 Task: Create a heat map of correlations in a financial time series with dynamic clustering.
Action: Mouse moved to (146, 32)
Screenshot: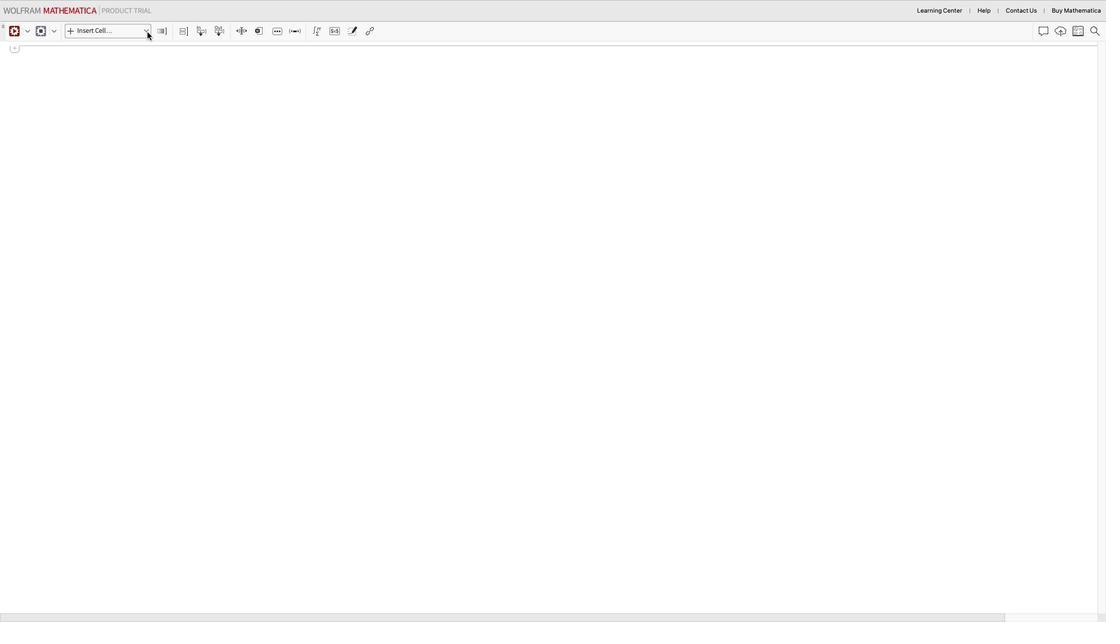 
Action: Mouse pressed left at (146, 32)
Screenshot: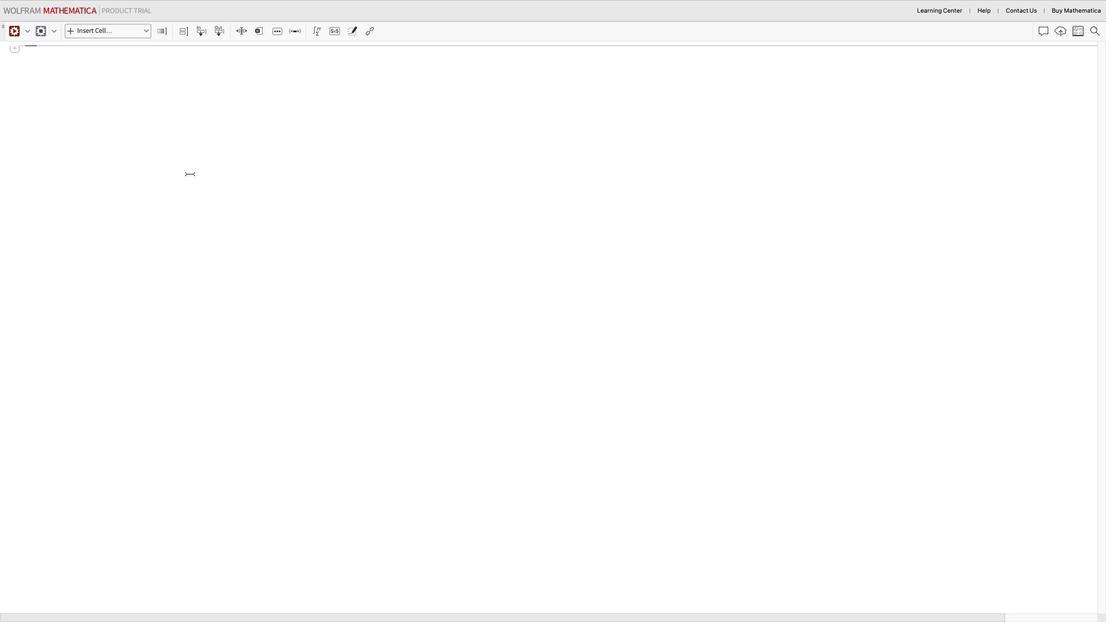 
Action: Mouse moved to (144, 33)
Screenshot: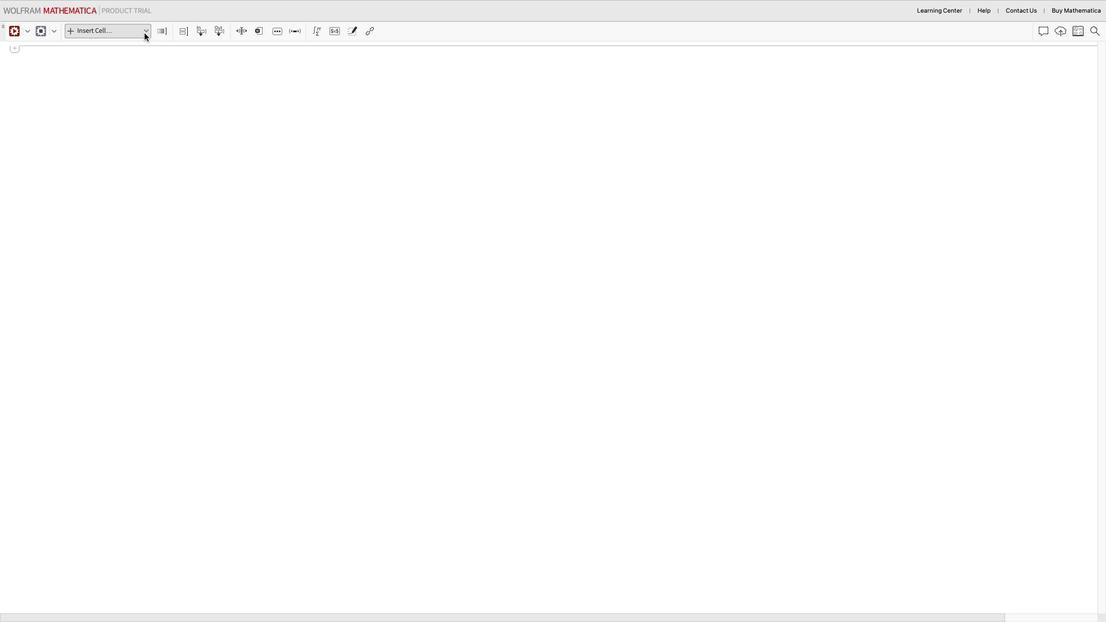 
Action: Mouse pressed left at (144, 33)
Screenshot: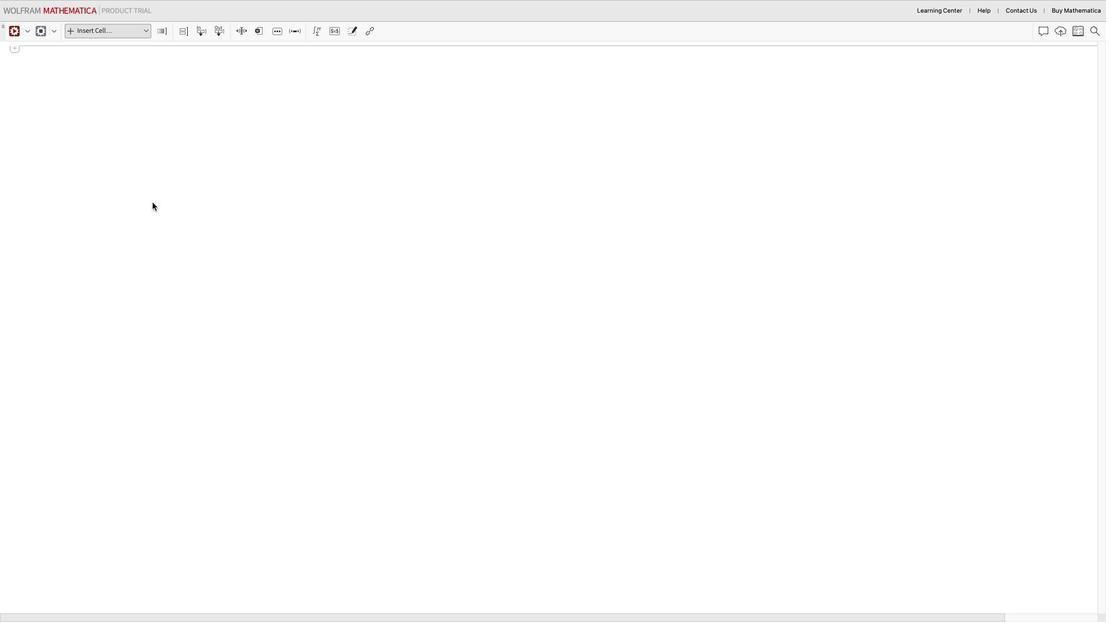 
Action: Mouse moved to (103, 54)
Screenshot: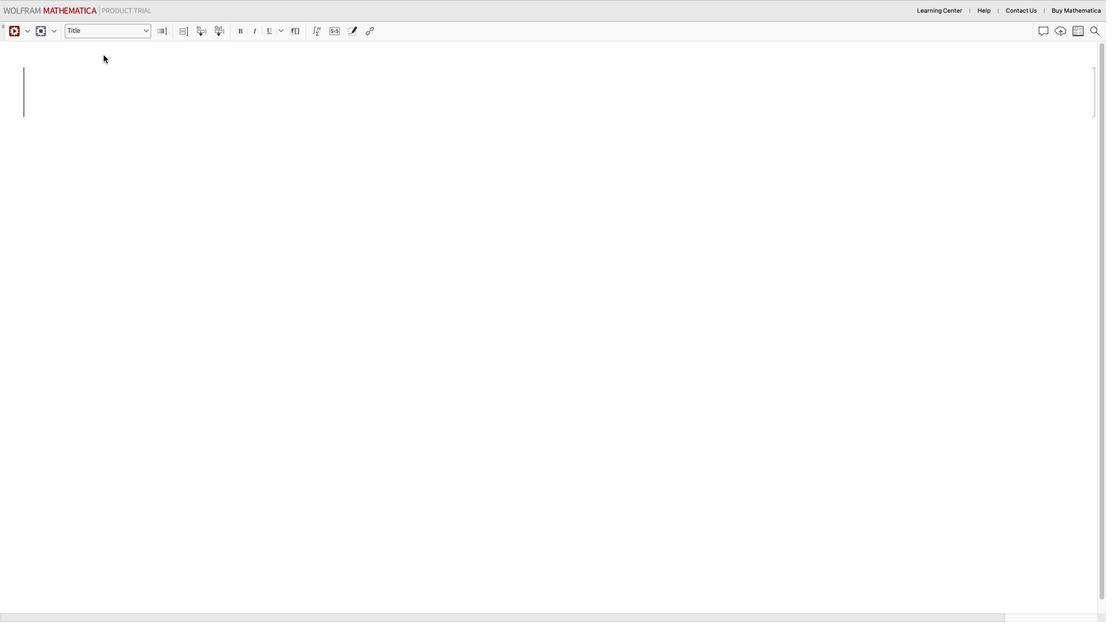
Action: Mouse pressed left at (103, 54)
Screenshot: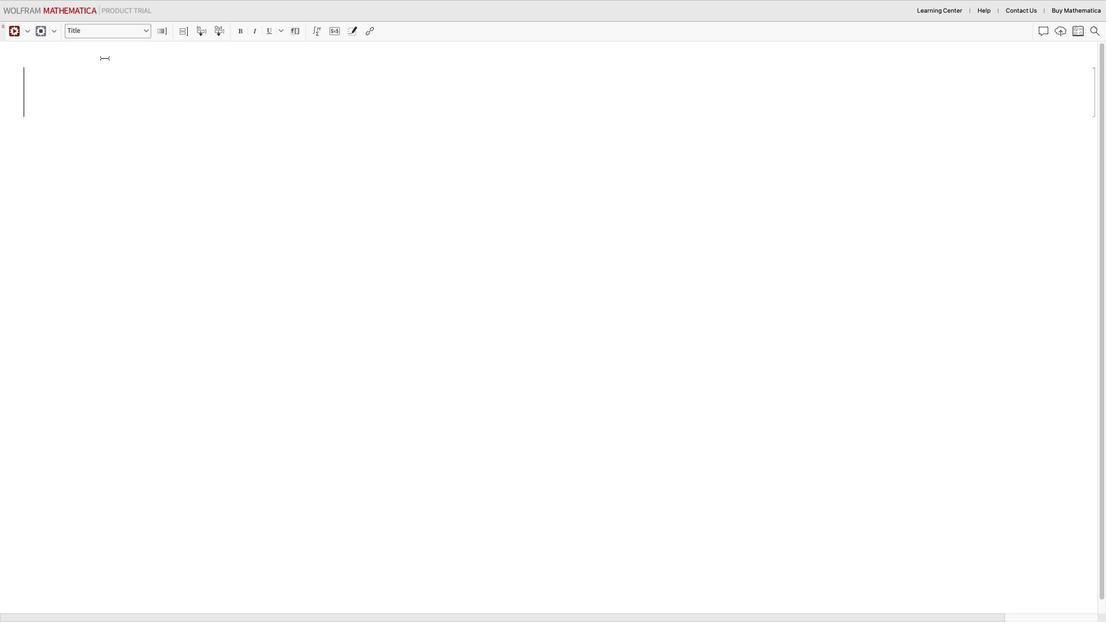 
Action: Mouse moved to (100, 68)
Screenshot: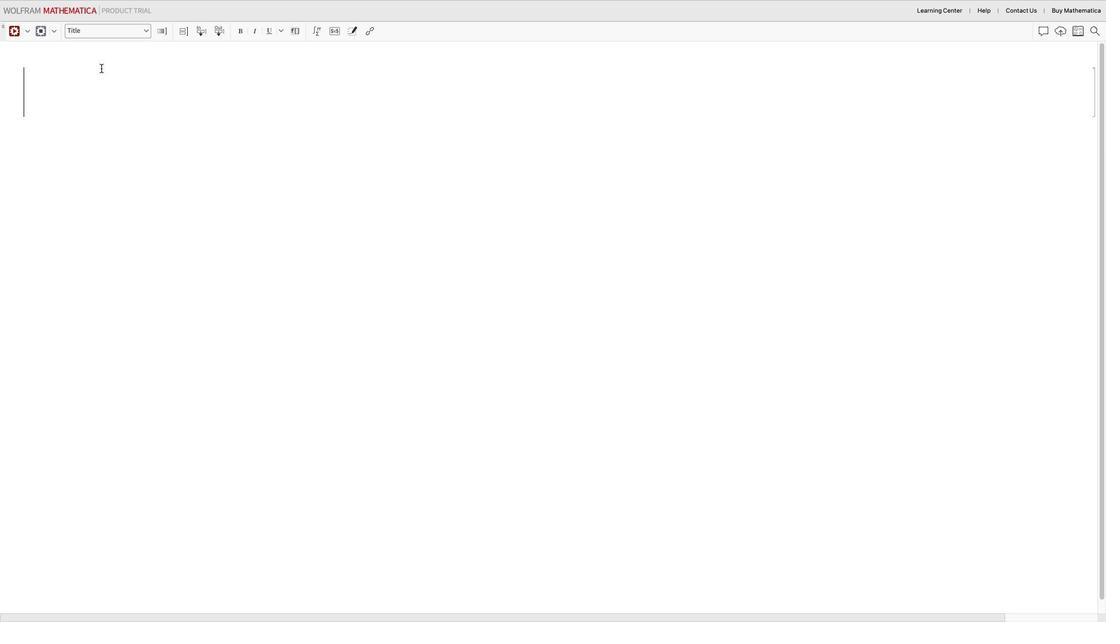 
Action: Mouse pressed left at (100, 68)
Screenshot: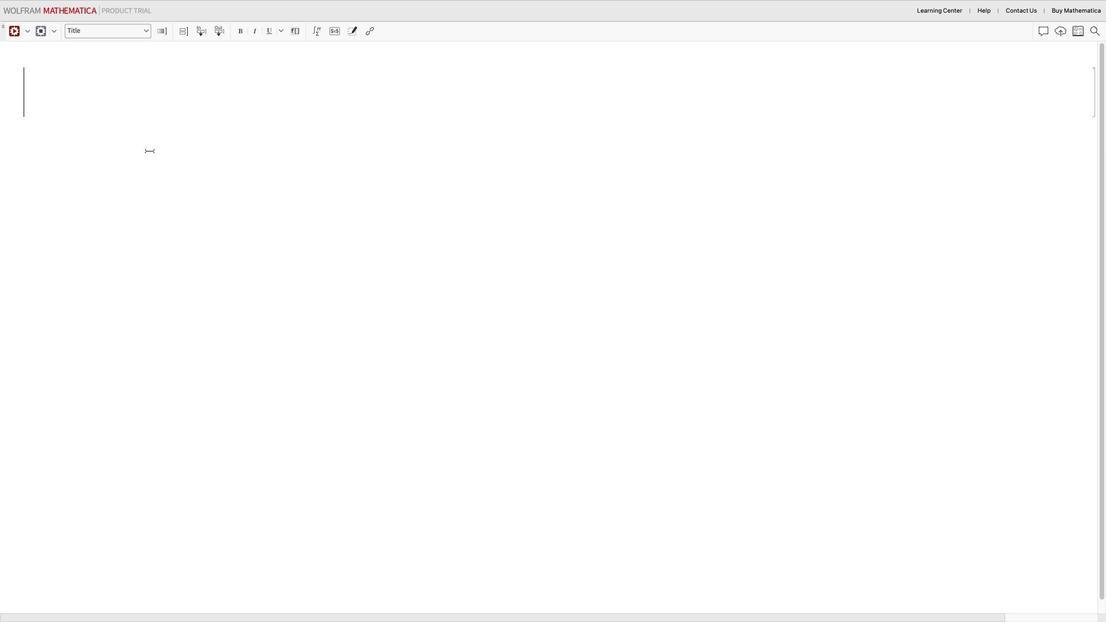 
Action: Mouse moved to (269, 284)
Screenshot: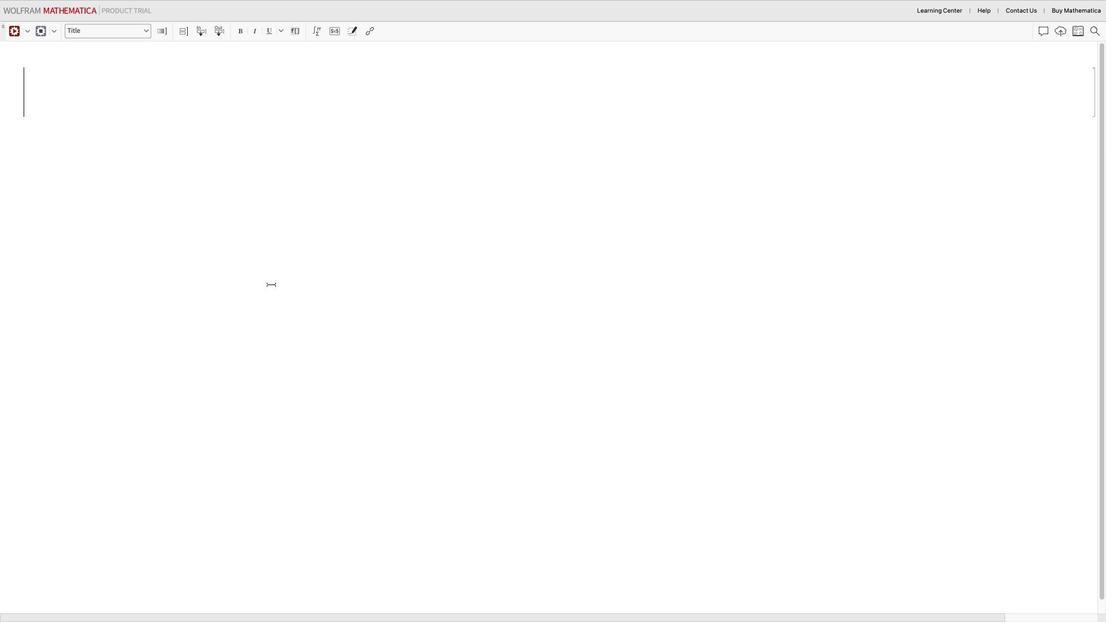 
Action: Key pressed Key.shift_r'C''r''e''a''t''e'Key.space'a'Key.space'h''e''a''t'Key.space'm''a''p'Key.space'o''f'Key.space'c''o''r''r''e''l''a''t''i''o''n''s'Key.space'i''n'Key.space'a'Key.space'f''i''n''a''n''c''i''a''l'Key.space't''i''m''e'Key.space's''e''r''i''e''s'Key.space'w''i''t''h'Key.space'd''y''n''a''m''i''c'Key.space'c''l''u''s''t''e''r''i''n''g'
Screenshot: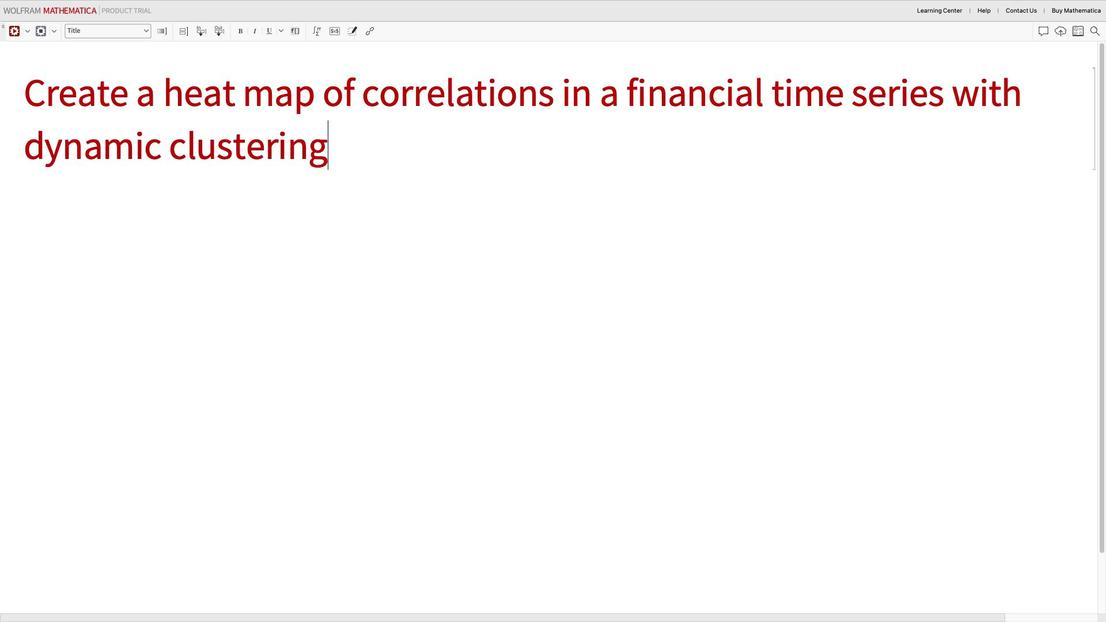 
Action: Mouse moved to (244, 296)
Screenshot: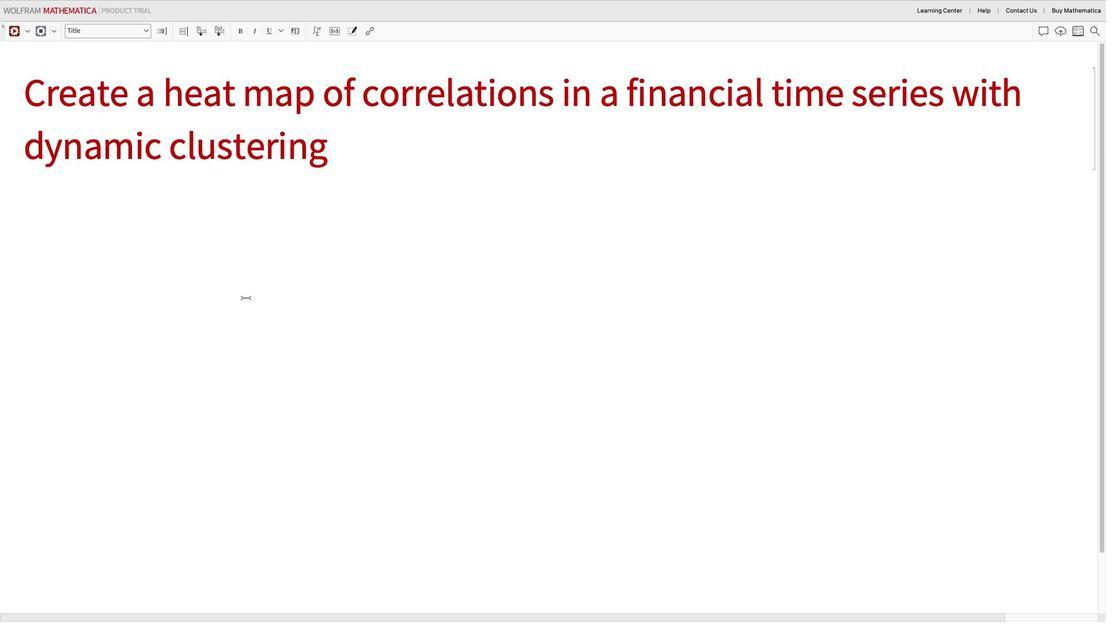 
Action: Mouse pressed left at (244, 296)
Screenshot: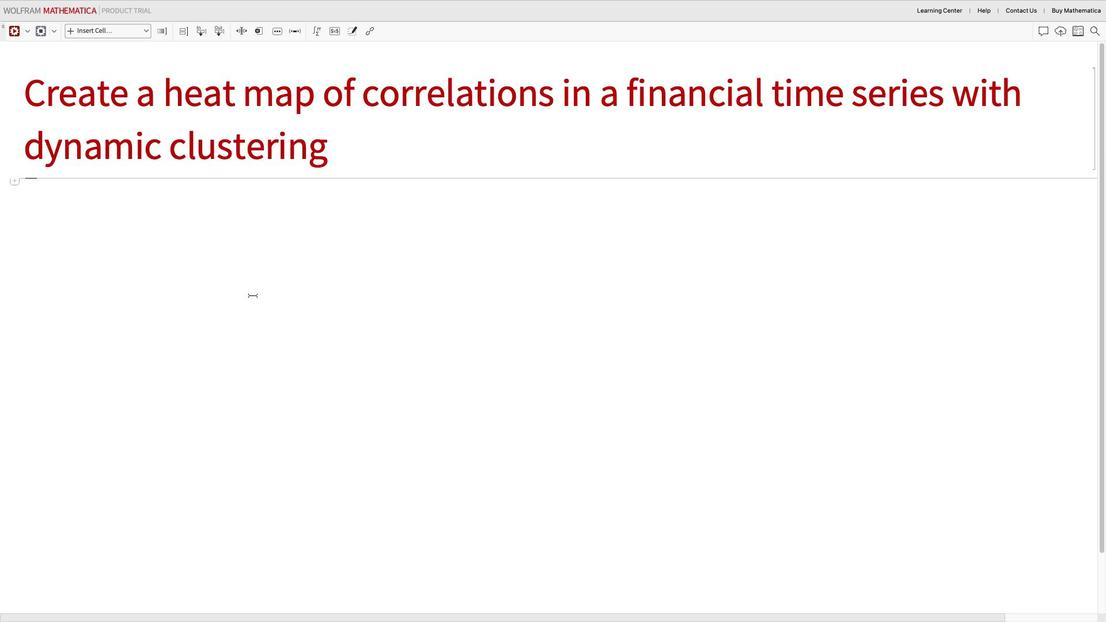 
Action: Mouse moved to (143, 28)
Screenshot: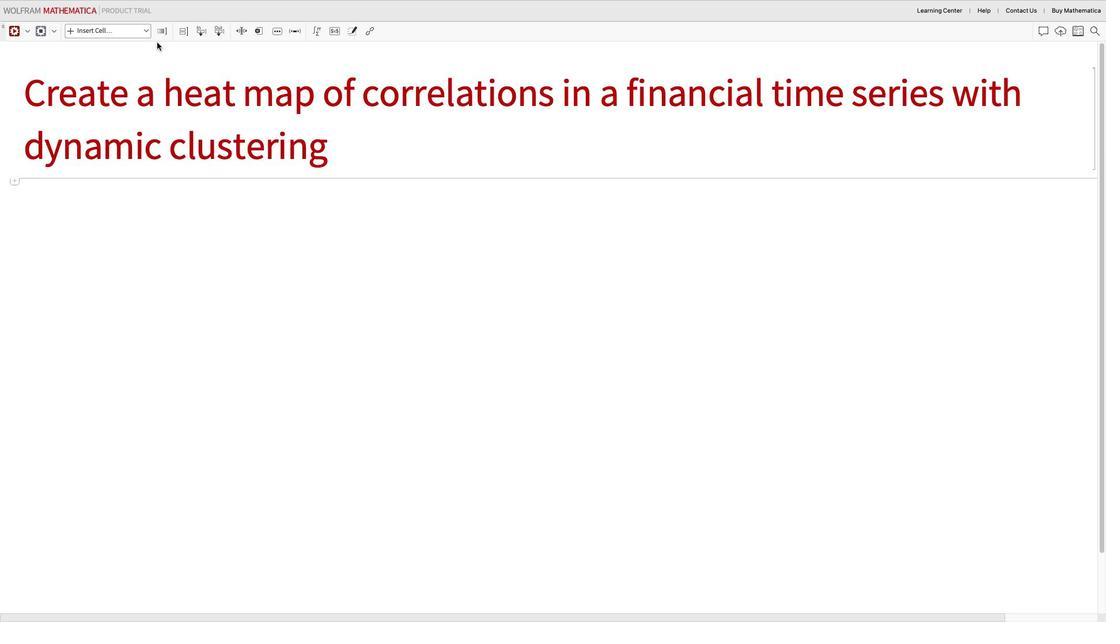 
Action: Mouse pressed left at (143, 28)
Screenshot: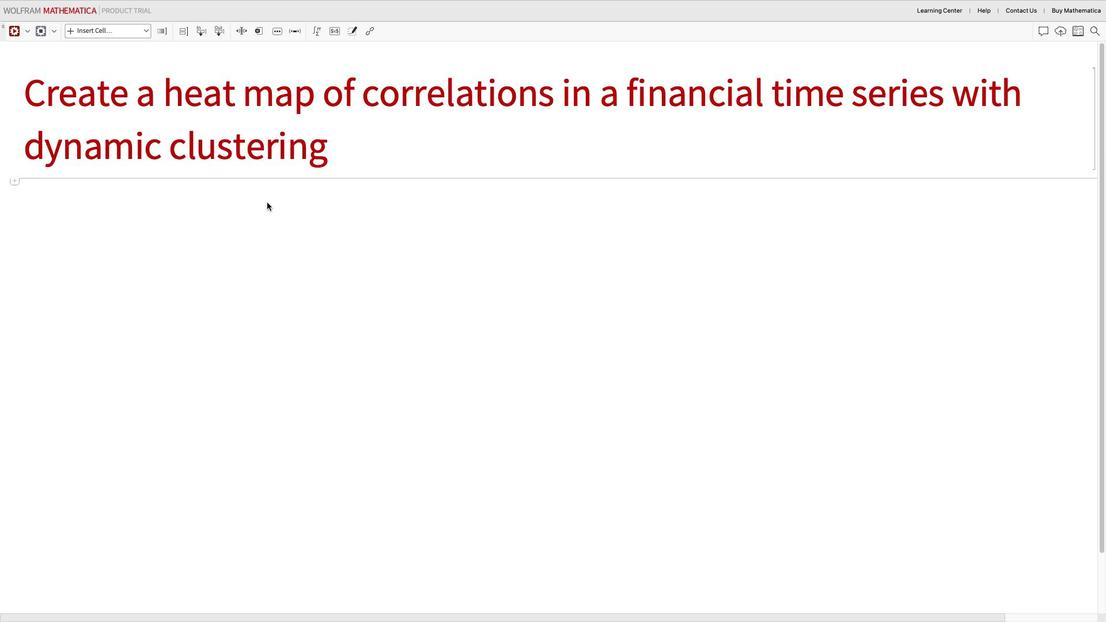 
Action: Mouse moved to (110, 176)
Screenshot: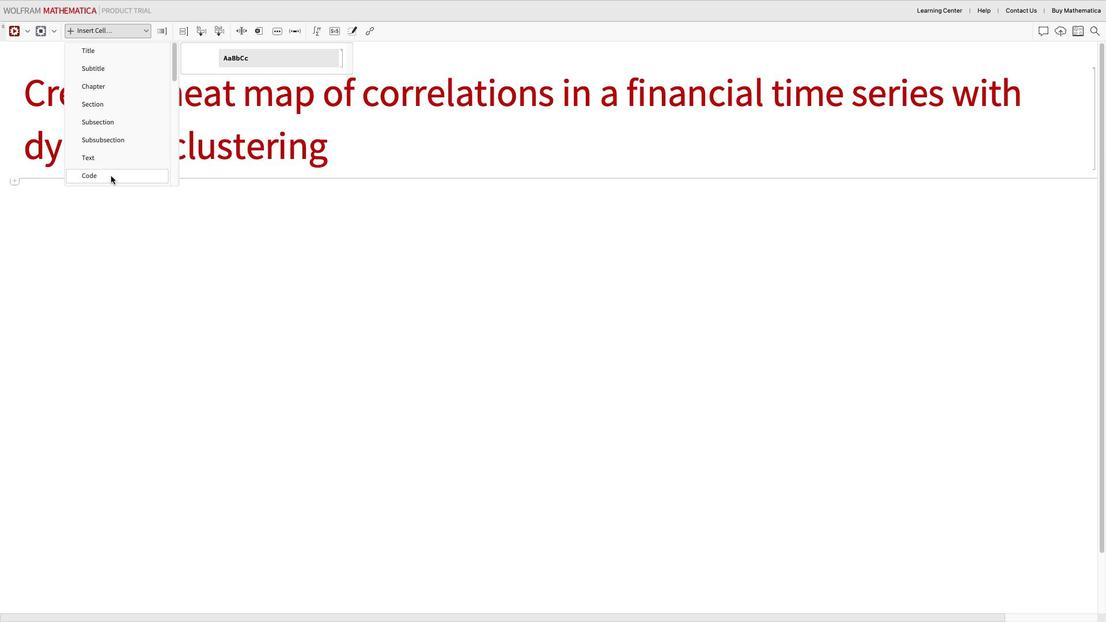 
Action: Mouse pressed left at (110, 176)
Screenshot: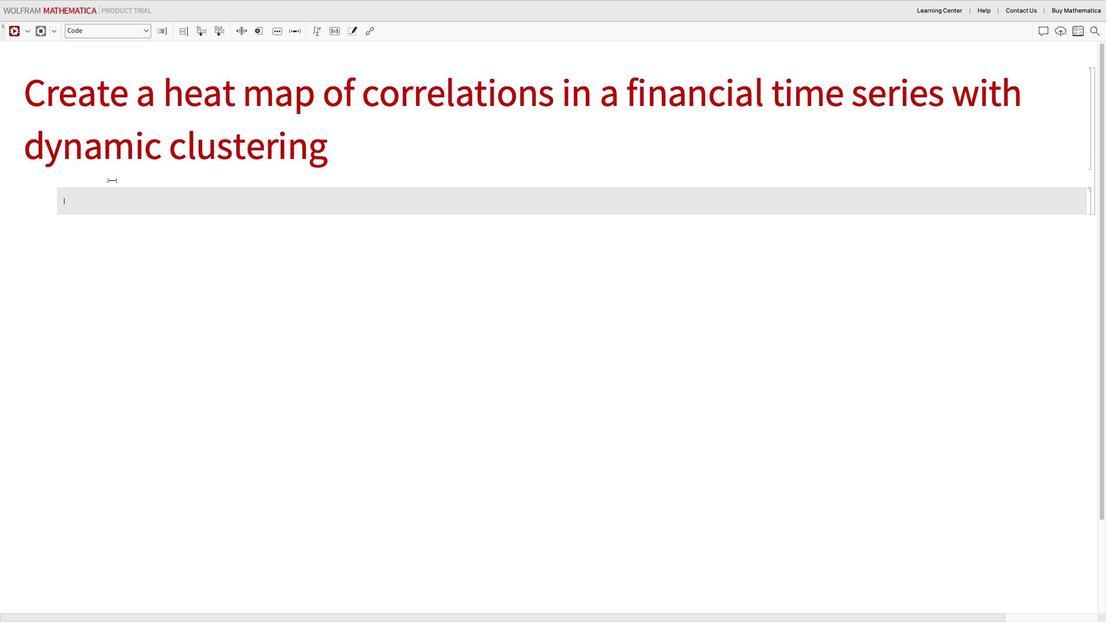 
Action: Mouse moved to (110, 195)
Screenshot: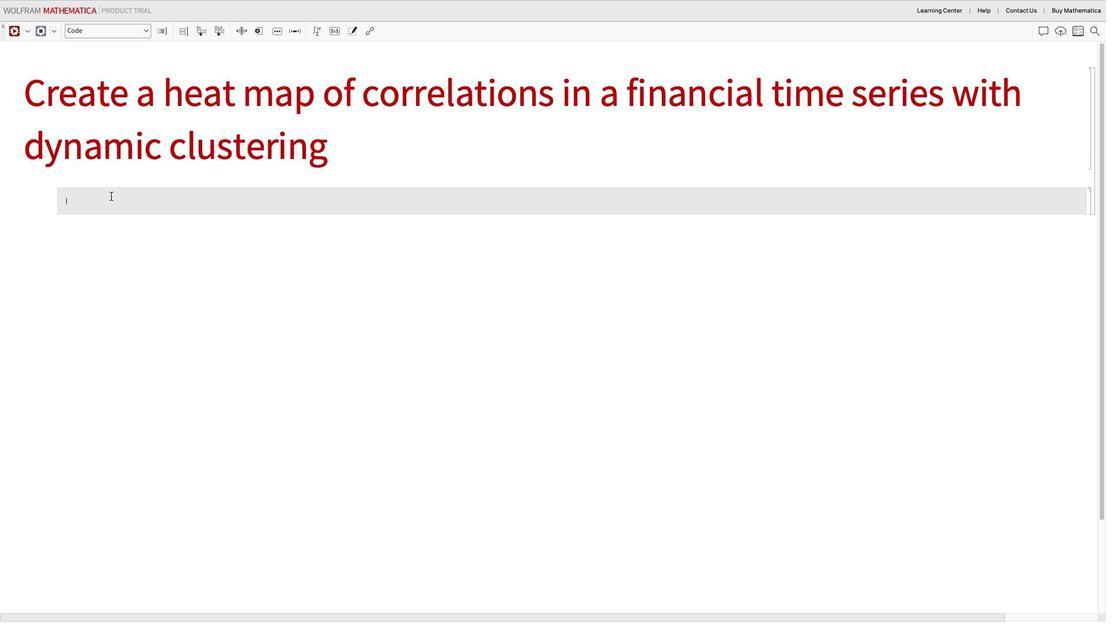 
Action: Mouse pressed left at (110, 195)
Screenshot: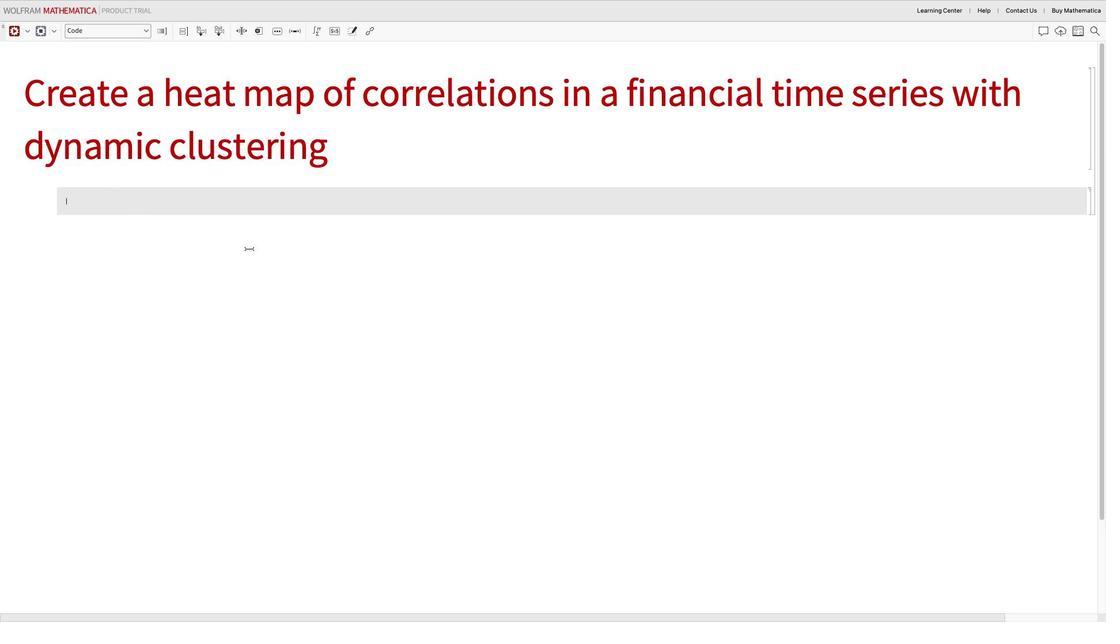 
Action: Mouse moved to (432, 304)
Screenshot: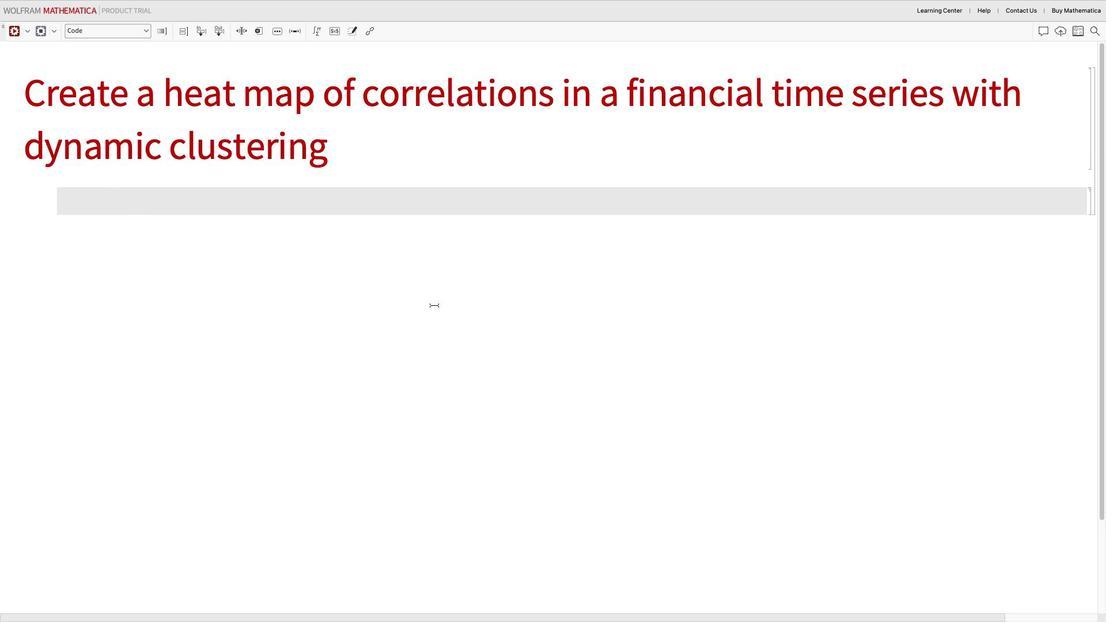 
Action: Key pressed Key.shift_r'(''*'Key.space
Screenshot: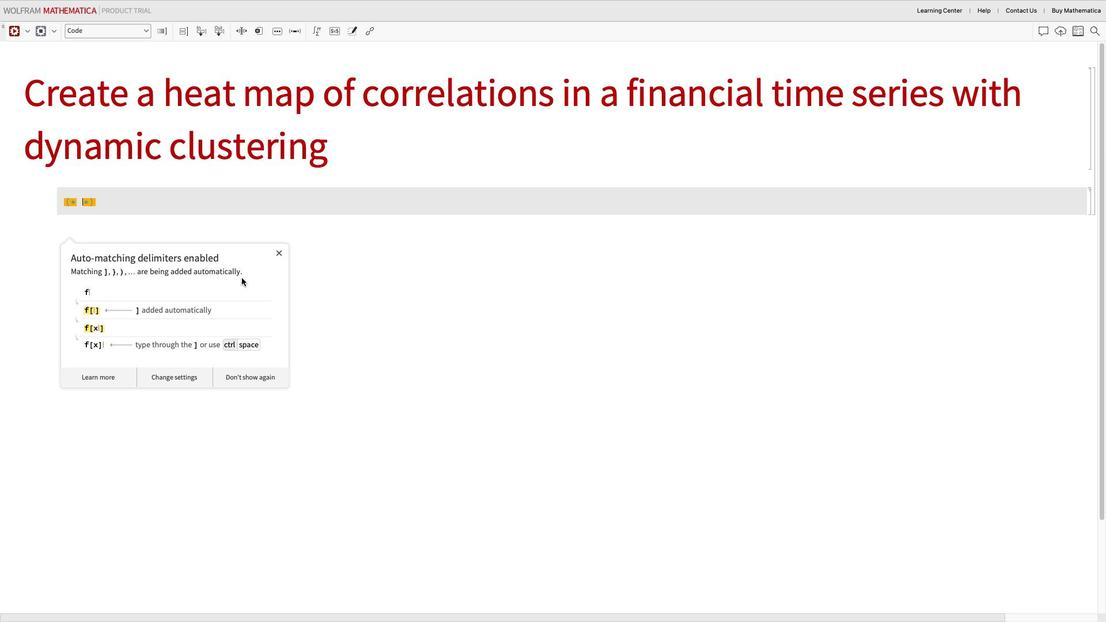 
Action: Mouse moved to (278, 253)
Screenshot: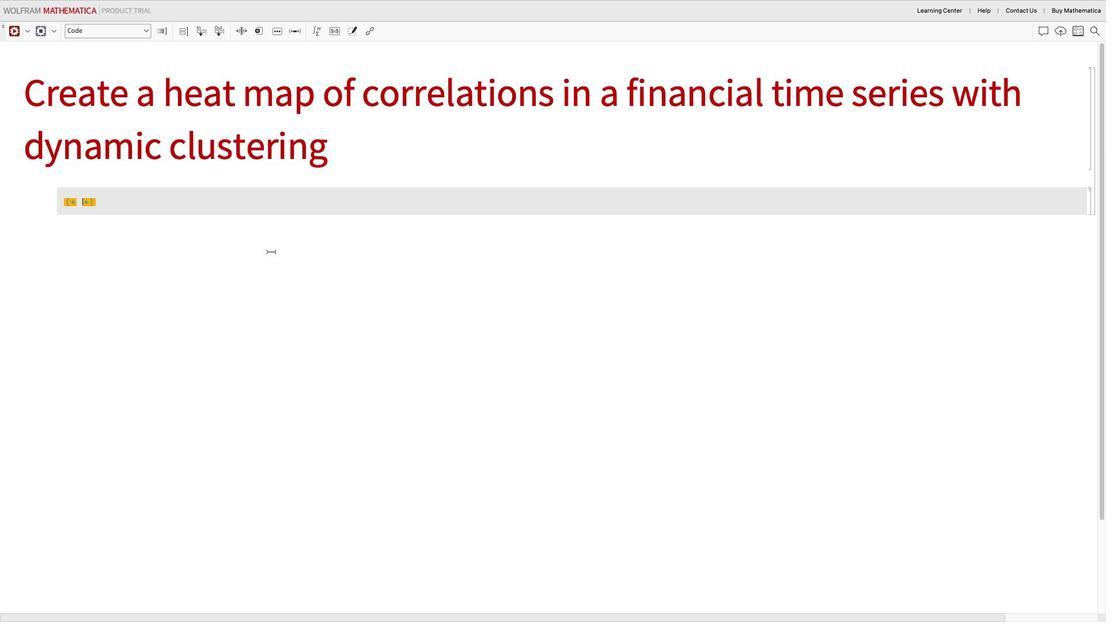 
Action: Mouse pressed left at (278, 253)
Screenshot: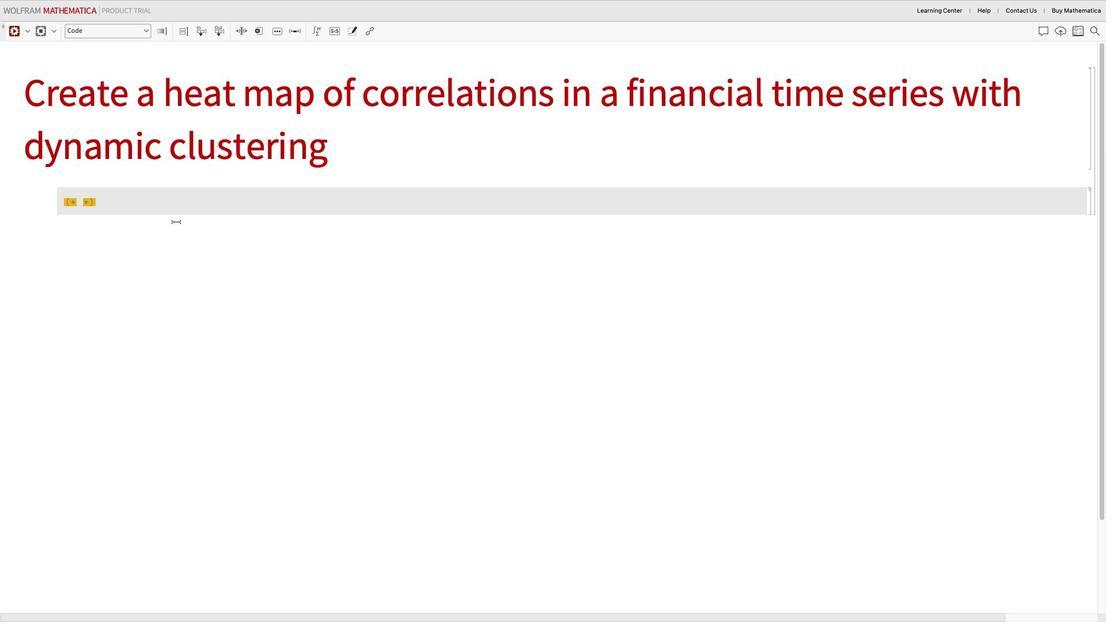 
Action: Mouse moved to (80, 201)
Screenshot: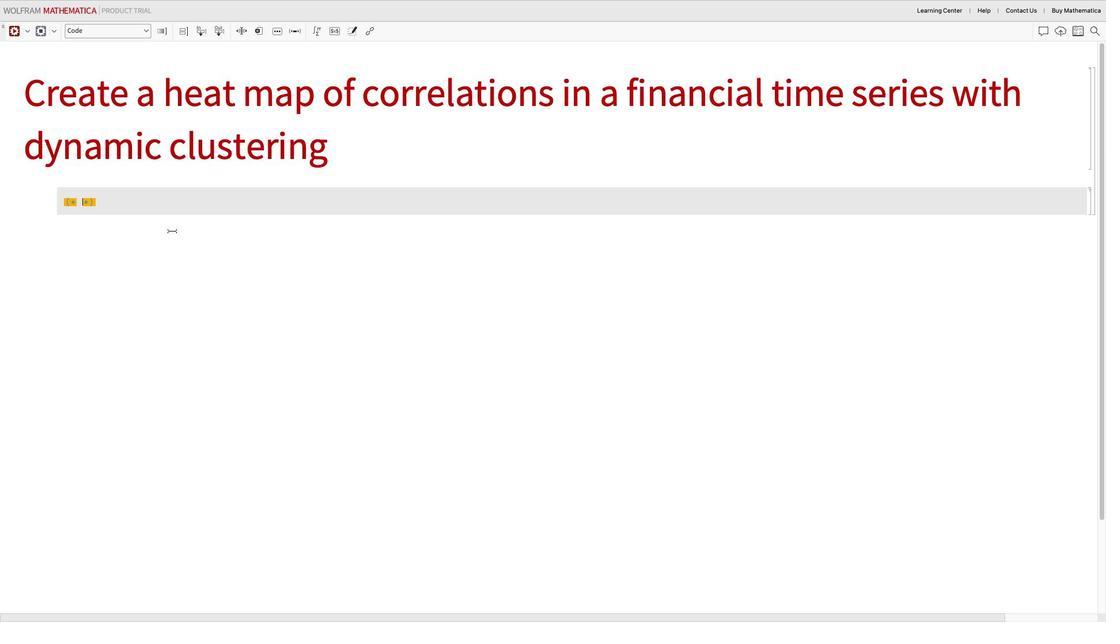 
Action: Mouse pressed left at (80, 201)
Screenshot: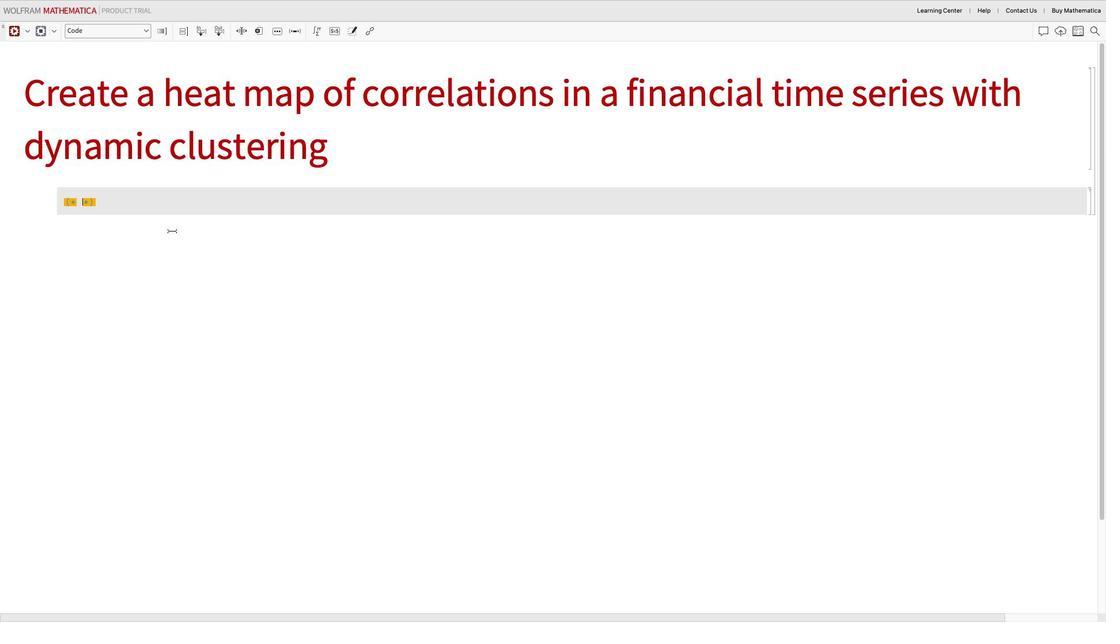 
Action: Mouse moved to (171, 229)
Screenshot: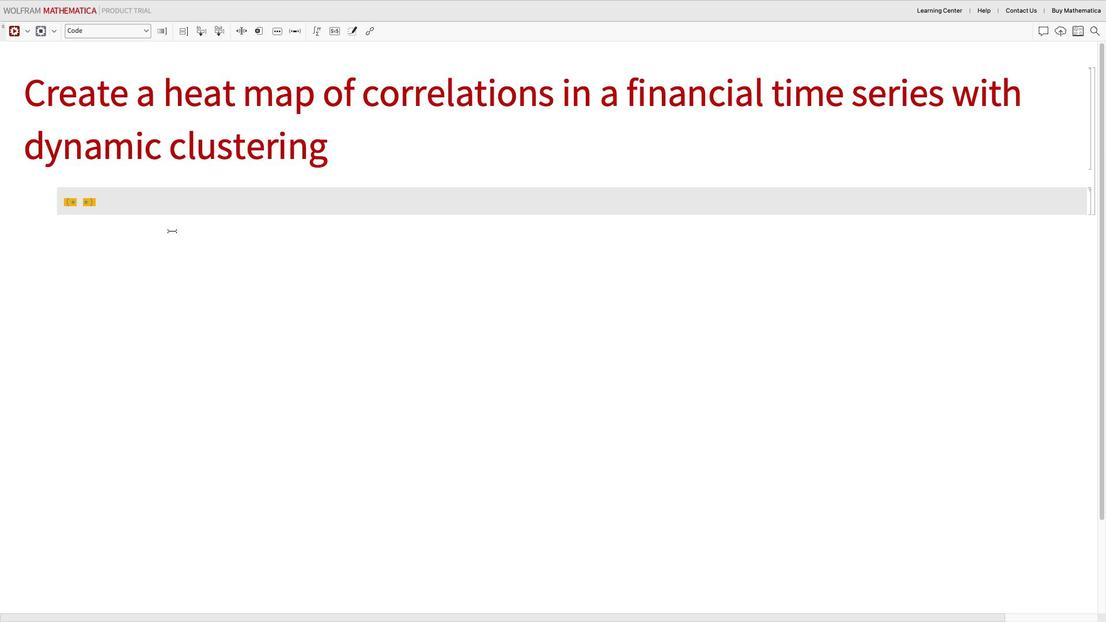 
Action: Key pressed Key.shift_r'S''t''e''p'Key.space'1'Key.shift_r':'Key.spaceKey.shift_r'G''e''n''e''r''a''t''e'Key.space'a'Key.space's''a''m''p''l''e'Key.space'f''i''n''a''n''c''i''a''l'Key.space'd''a''t''a''s''e''t'Key.spaceKey.rightKey.rightKey.enterKey.shift_r'S''e''e''d'Key.shift_r'R''a''n''d''o''m''[''1''2''3'']'Key.spaceKey.shift_r'(''*''f''o''r'Key.space'r''e''p''r''o''d''u''c''i''b''i''l''i''t''y'Key.rightKey.rightKey.enter'n'Key.shift_r'A''s''s''e''s''t''s''=''1''0'';'Key.spaceKey.shift_r'(''*'Key.shift_r'N''u''m''b''e''r'Key.space'o''f'Key.space'a''s''s''e''s'Key.backspace't''s'Key.rightKey.rightKey.enterKey.upKey.rightKey.rightKey.rightKey.rightKey.rightKey.rightKey.rightKey.down'n'Key.shift_r'T''i''m''e'Key.shift_r'P''o''i''n''t''s'Key.space'='Key.space'1''0''0'';'Key.spaceKey.shift_r'(''*'Key.shift_r'N''u''m''b''e''r'Key.space'o''f'Key.space't''i''m''e'Key.space'p''o''i''n''t''s'Key.leftKey.leftKey.leftKey.leftKey.leftKey.leftKey.leftKey.leftKey.leftKey.leftKey.leftKey.leftKey.leftKey.leftKey.leftKey.leftKey.leftKey.leftKey.leftKey.leftKey.leftKey.leftKey.leftKey.leftKey.leftKey.leftKey.leftKey.leftKey.leftKey.upKey.leftKey.leftKey.leftKey.leftKey.leftKey.leftKey.leftKey.leftKey.leftKey.leftKey.leftKey.leftKey.rightKey.rightKey.rightKey.rightKey.rightKey.backspaceKey.downKey.rightKey.rightKey.rightKey.rightKey.rightKey.rightKey.rightKey.rightKey.rightKey.rightKey.rightKey.rightKey.rightKey.rightKey.rightKey.rightKey.rightKey.rightKey.rightKey.rightKey.rightKey.rightKey.rightKey.rightKey.rightKey.rightKey.rightKey.rightKey.rightKey.rightKey.rightKey.rightKey.rightKey.rightKey.rightKey.rightKey.rightKey.rightKey.rightKey.enterKey.enterKey.backspace's''a''m''p''l''e'Key.shift_r'R''e''t''u''r''n''s'Key.space'='Key.spaceKey.shift_r'R''a''n''d''o''m'Key.shift_r'R''e''a''l''['Key.shift_r'{''-''0''.''0''2'',''0''.''0''2'Key.right','Key.spaceKey.shift_r'{''n'Key.shift_r'T''i''m''e'Key.shift_r'P''o''i''n''t''s'','Key.space'n'Key.shift_r'S'Key.backspaceKey.shift_r'A''s''s''e''t''s'Key.rightKey.right';'Key.enterKey.enterKey.shift_r'(''*'Key.spaceKey.shift_r'S''t''e''['Key.backspace'p'Key.space'2'Key.shift_r':'Key.spaceKey.shift_r'C''a''l''c''u''l''a''t''e'Key.space'c''o''r''r''e''l''a''t''i''o''n''s'Key.spaceKey.rightKey.rightKey.enter'c''o''r''r''e''l''a''t''i''o''n'Key.shift_r'M''a''t''r''i''x'Key.space'='Key.spaceKey.shift_r'C''p'Key.backspace'o''r''r''e''l''a''t''i''o''n''[''s''a''m''p''l''e'Key.shift_r'R''e''t''u''r''n''s'Key.right';'Key.enterKey.enterKey.shift_r'(''*'Key.spaceKey.shift_r'S''t''e''p'Key.space'3'Key.shift_r':'Key.spaceKey.shift_r'D''y''n''a''m''i''c'Key.spaceKey.shift_r'C''l''s'Key.backspaceKey.backspaceKey.backspace'c''l''u''s''t''e''r''i''n''g'Key.spaceKey.rightKey.rightKey.enter'n'Key.shift_r'C''l''u''s''t''e''r''s'Key.space'='Key.space'3'';'Key.spaceKey.shift_r'(''*'Key.spaceKey.shift_r'N''u''m''b''e''r'Key.space'o''f'Key.space'c''l''u''s''t''e''r''s'Key.space't''o'Key.space'c''r''e''a''t''e'Key.spaceKey.rightKey.rightKey.enter'c''l''u''s''t''e''r''s'Key.space'='Key.spaceKey.shift_r'F''i''n''f'Key.backspace'd'Key.shift_r'C''l''u''s''t''e''r''s''[''c''o''r''r''e''l''a''t''i''o''n'Key.shift_r'M''a''t''r''i''x'','Key.space'n'Key.shift_r'C''l''u''s''t''e''r''s'Key.right';'Key.enterKey.enterKey.shift_r'(''*'Key.spaceKey.shift_r'S''t''e''p'Key.space'4'Key.shift_r':'Key.spaceKey.shift_r'C''r''e''a''t''e'Key.space't''h''e'Key.space'h''e''a''t''m''a''p'Key.spaceKey.rightKey.rightKey.rightKey.leftKey.enterKey.shift_r'R''o''w''['Key.shift_r'{'Key.shift_r'M''a''t''r''i''x'Key.shift_r'P''l''o''t''[''c''o''r''r''e''l''a''t''i''o''n'Key.shift_r'M''a''t''r''i''x'','Key.spaceKey.shift_r'C''o''l''o''r'Key.shift_r'F''u''n''c''t''i''o''n'Key.enterKey.shift_r'"'Key.shift_r'T''e''m''p''e''r''a''t''u''r''e'Key.shift_r'M''a''p'Key.right','Key.enterKey.shift_r'F''r''a''m''e'Key.shift_r'L''a''b''e''l'Key.enterKey.shift_r'{'Key.shift_r'"'Key.shift_r'A''s''s''e''t'Key.right','Key.spaceKey.shift_r'"'Key.shift_r'A''s''s''e''s'Key.backspace't'Key.rightKey.right','Key.spaceKey.shift_r'I''m''a''g''e'Key.shift_r'S''i''z''e'Key.enter'4''0''0'']'','Key.enterKey.shift_r'M''a''t''r''i''x'Key.shift_r'P''l''o''t''['Key.shift_r'o''r''d''e''r''i'Key.backspaceKey.backspaceKey.backspaceKey.backspaceKey.backspaceKey.backspaceKey.shift_r'O''r''d''e''r''i''n''g''/'Key.shift_r'@'Key.space'c''l''u''s''t''e''r''s'','Key.spaceKey.shift_r'C''o''l''o''r'Key.shift_r'F''u''n''c''t''i''o''n'Key.enterKey.shift_rKey.shift_r'"'Key.shift_r'T''e''m''p''e''r''a''t''u''r''e'Key.shift_r'M''a''p'Key.right','Key.enterKey.shift_r'F''r''a''m''e'Key.shift_r'L''a''b''e''l'Key.enterKey.shift_r'{'Key.shift_r'"'Key.shift_r'A''s''s''e''t'Key.right','Key.shift_r'"'Key.shift_r'C''l''u''s''t''e''r'Key.rightKey.right','Key.spaceKey.shift_r'I''m''a''g''e'Key.shift_r'S''i''z''e'Key.enter'4''0''0'Key.rightKey.rightKey.rightKey.enterKey.shift_rKey.enter
Screenshot: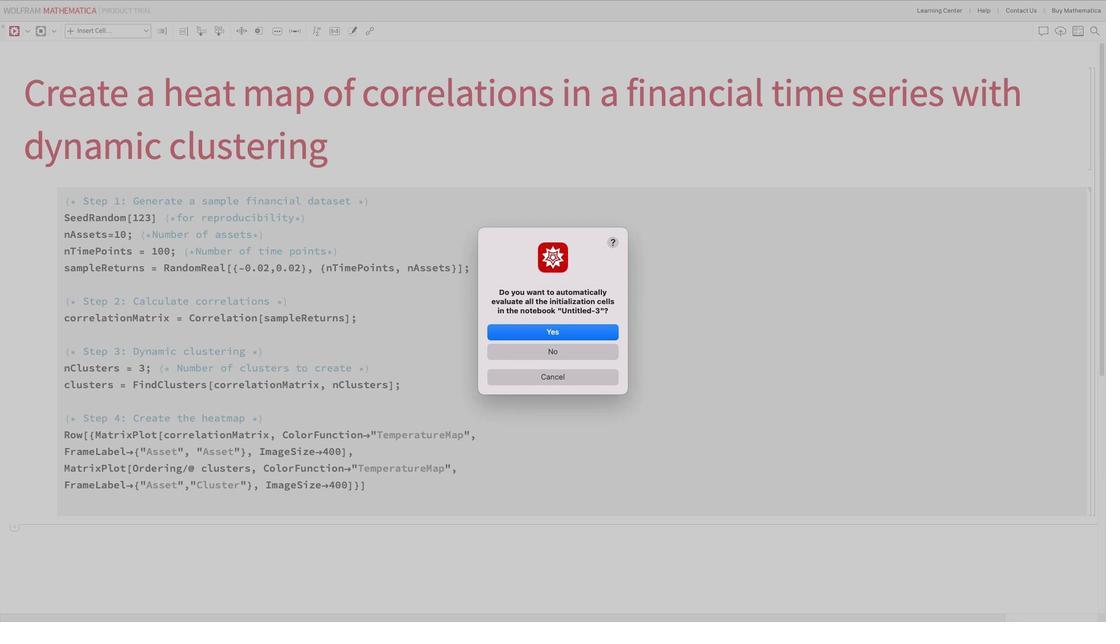 
Action: Mouse moved to (570, 336)
Screenshot: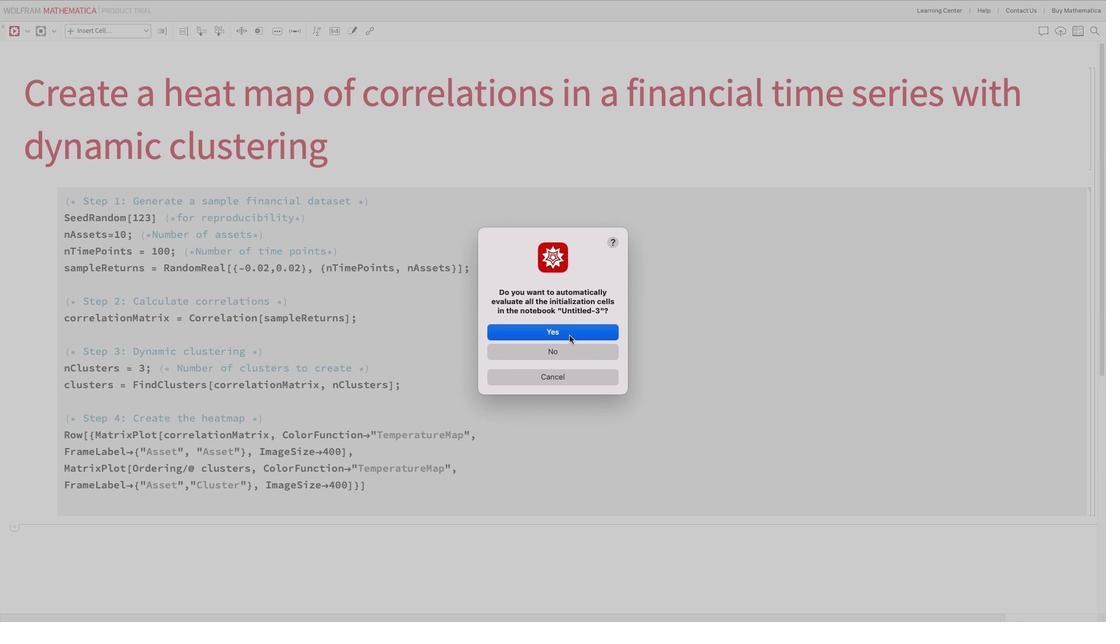 
Action: Mouse pressed left at (570, 336)
Screenshot: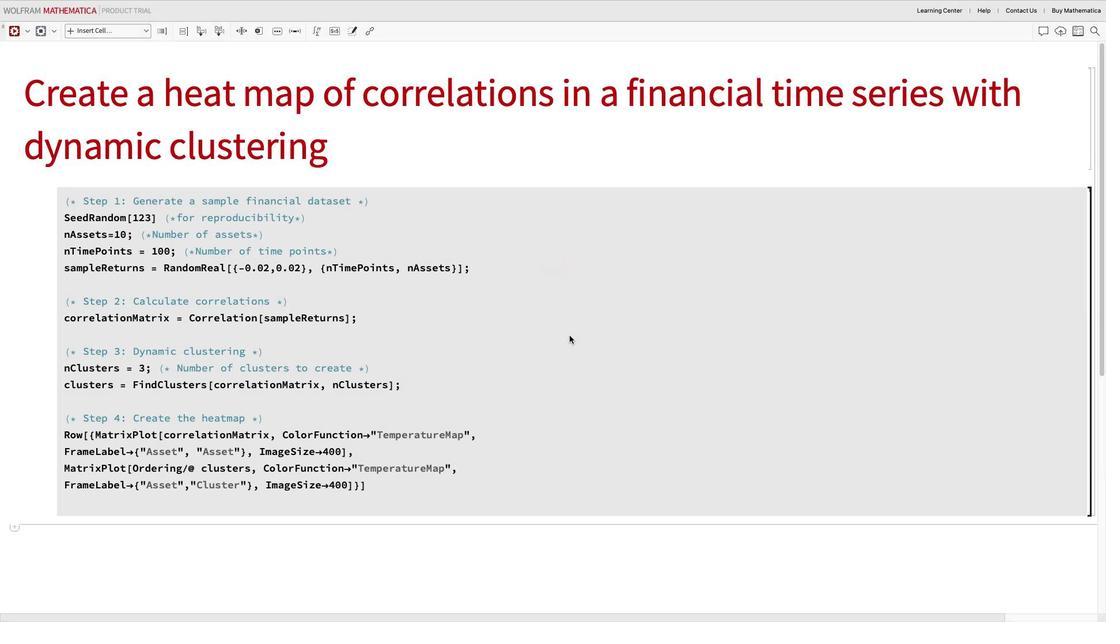 
Action: Mouse moved to (569, 338)
Screenshot: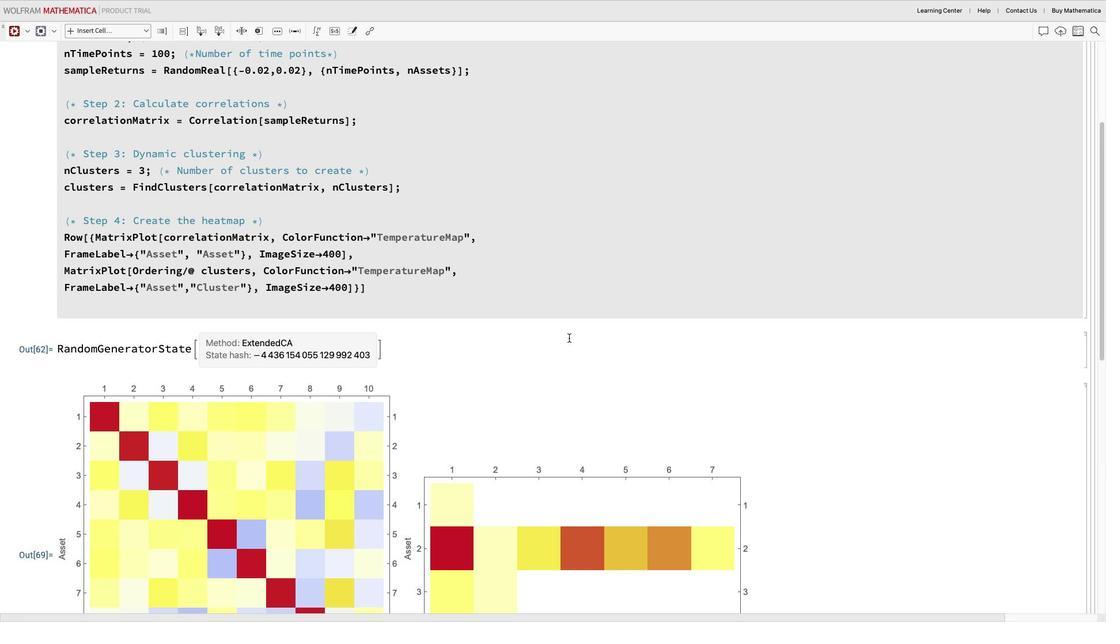 
Action: Mouse scrolled (569, 338) with delta (0, 0)
Screenshot: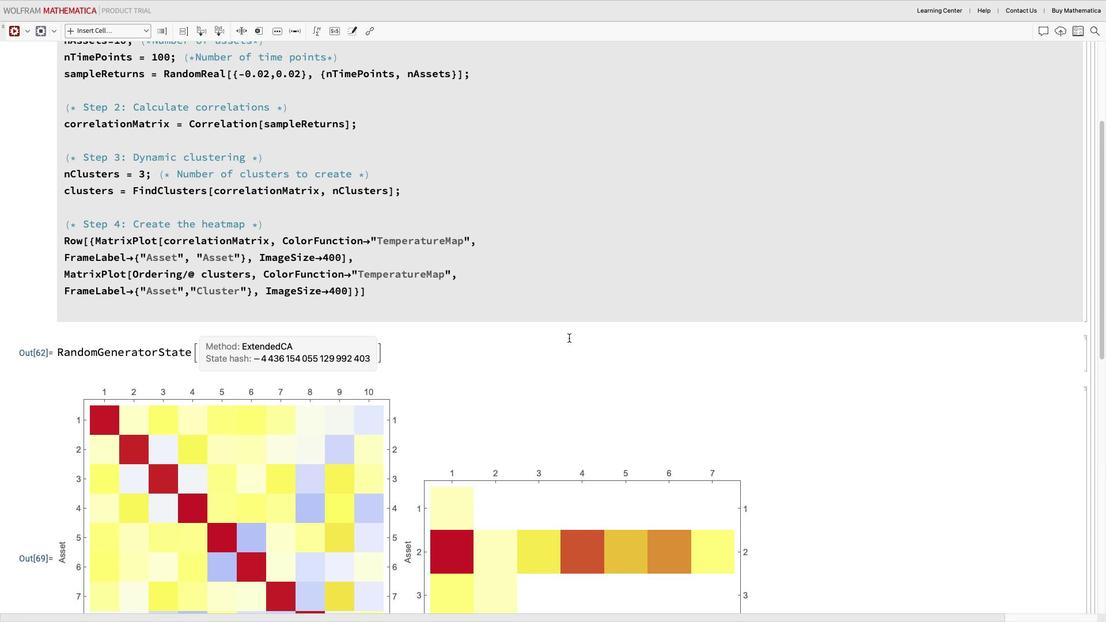 
Action: Mouse scrolled (569, 338) with delta (0, 0)
Screenshot: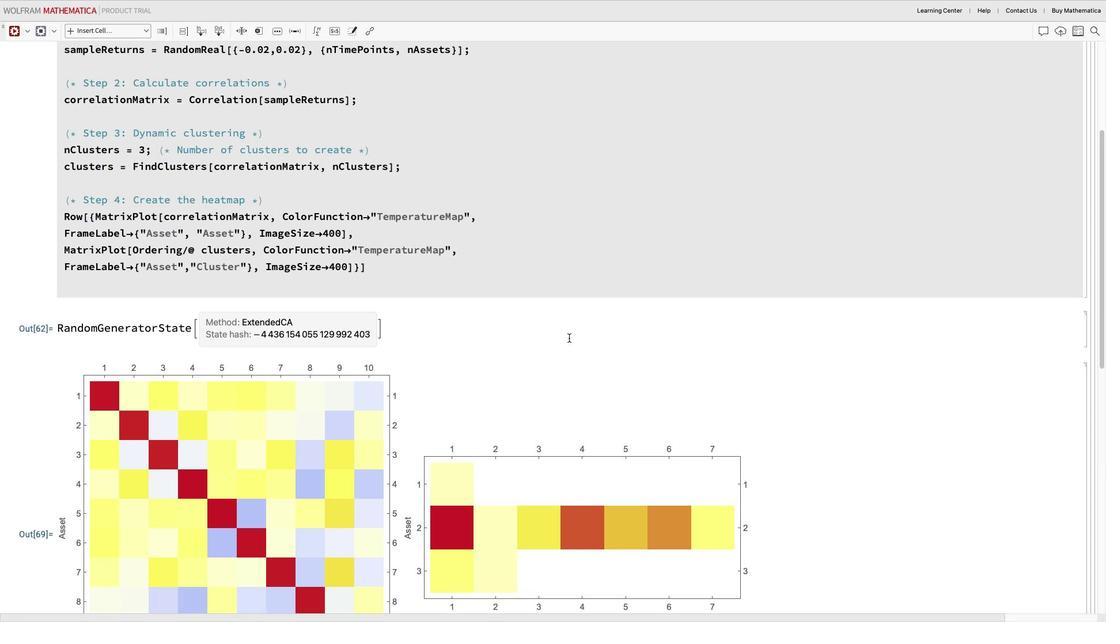 
Action: Mouse scrolled (569, 338) with delta (0, 0)
Screenshot: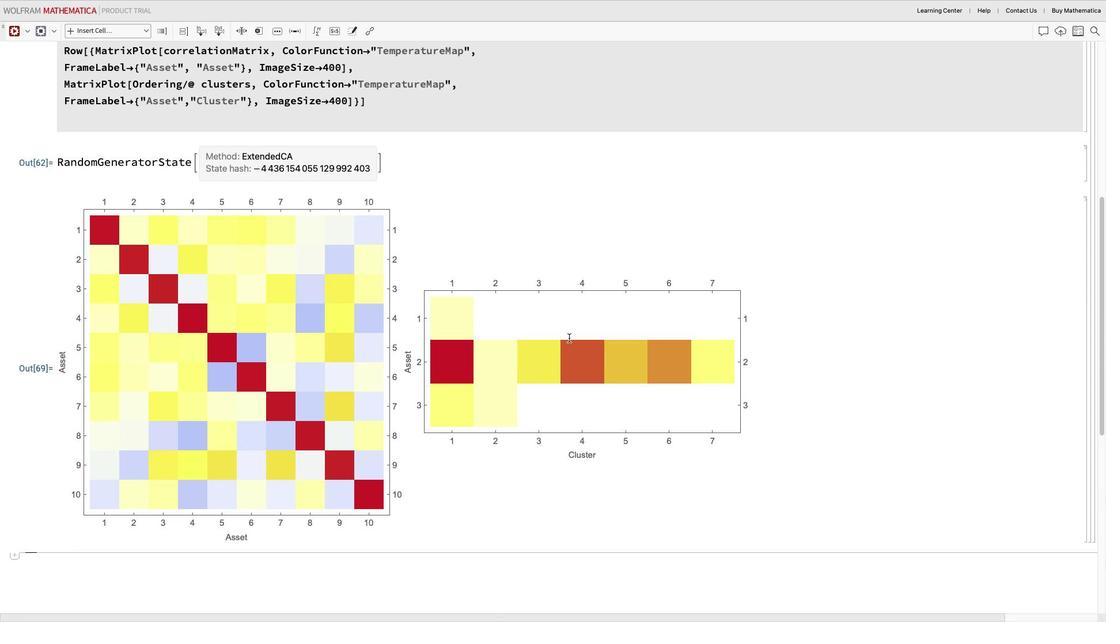 
Action: Mouse scrolled (569, 338) with delta (0, 0)
Screenshot: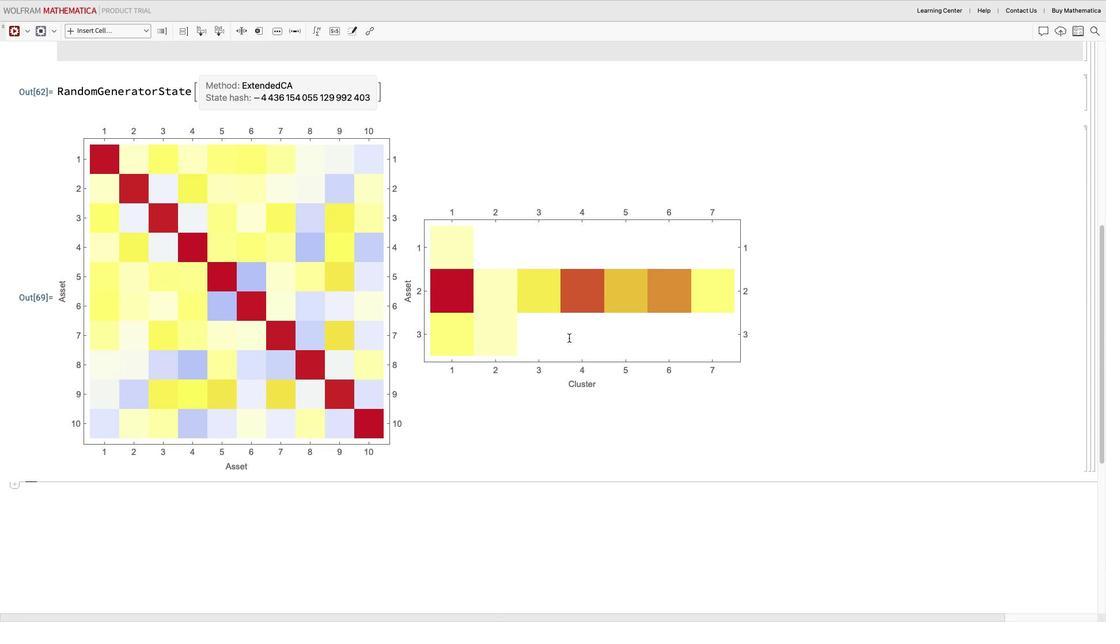 
Action: Mouse scrolled (569, 338) with delta (0, -2)
Screenshot: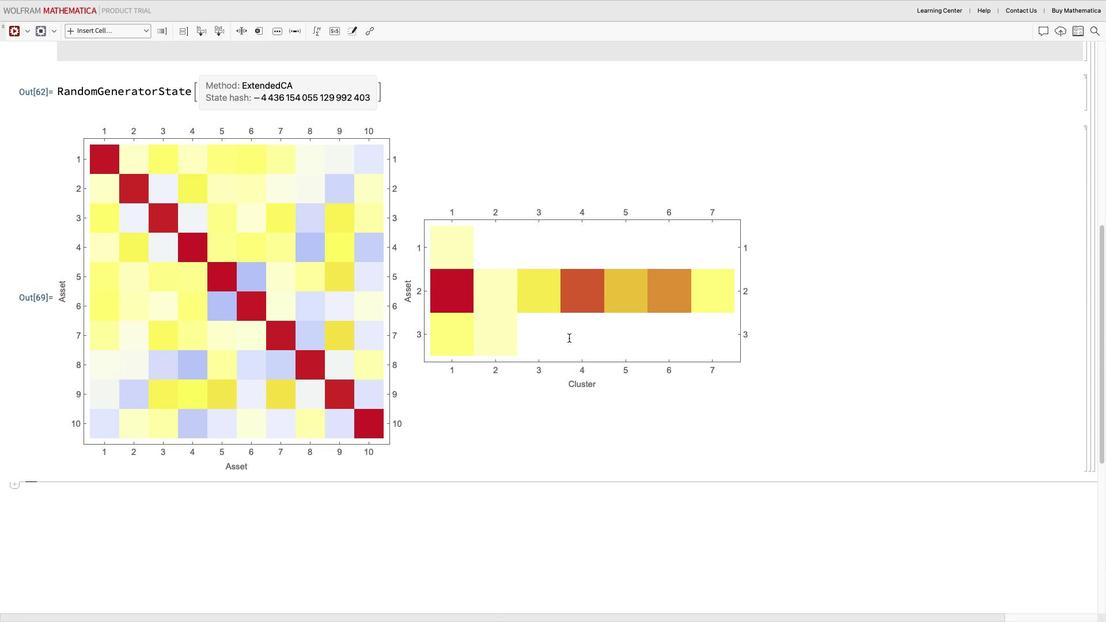 
Action: Mouse scrolled (569, 338) with delta (0, -1)
Screenshot: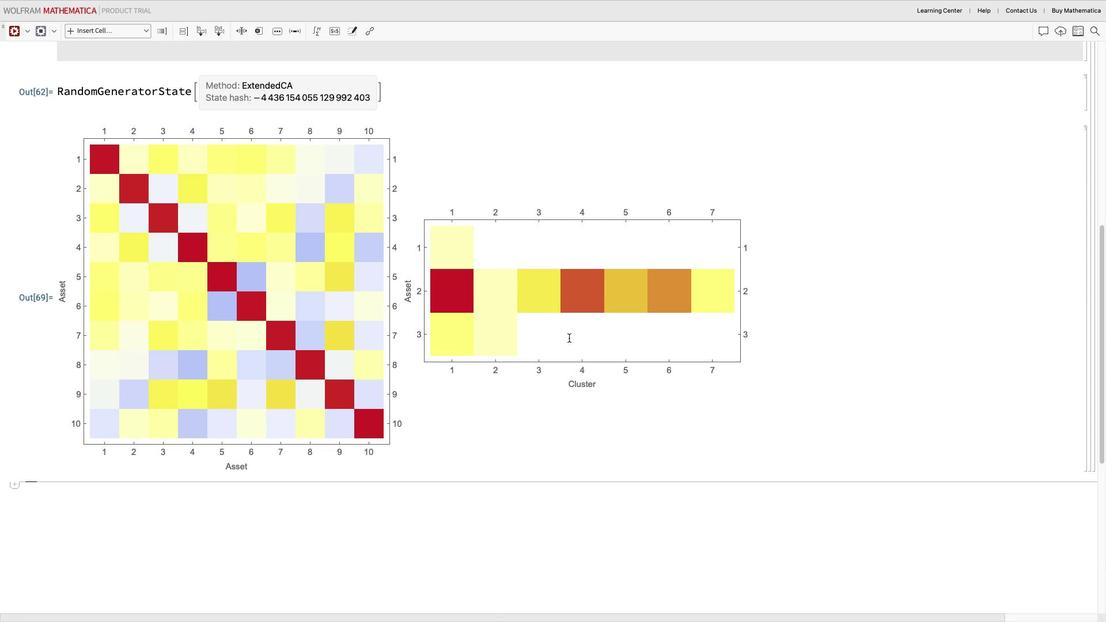 
Action: Mouse scrolled (569, 338) with delta (0, -1)
Screenshot: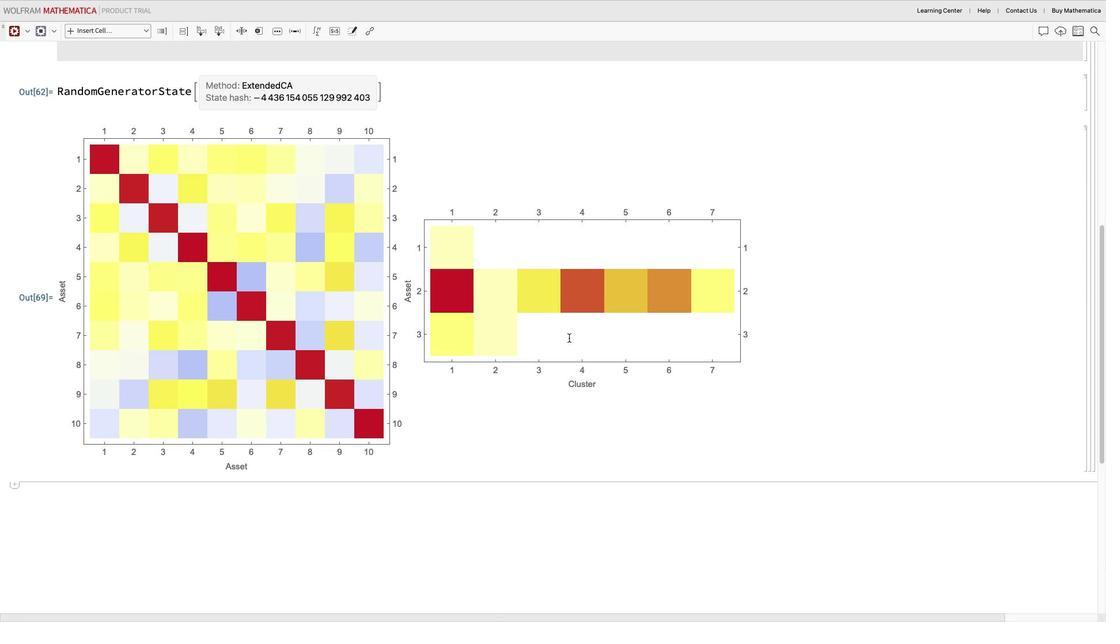
Action: Mouse scrolled (569, 338) with delta (0, -2)
Screenshot: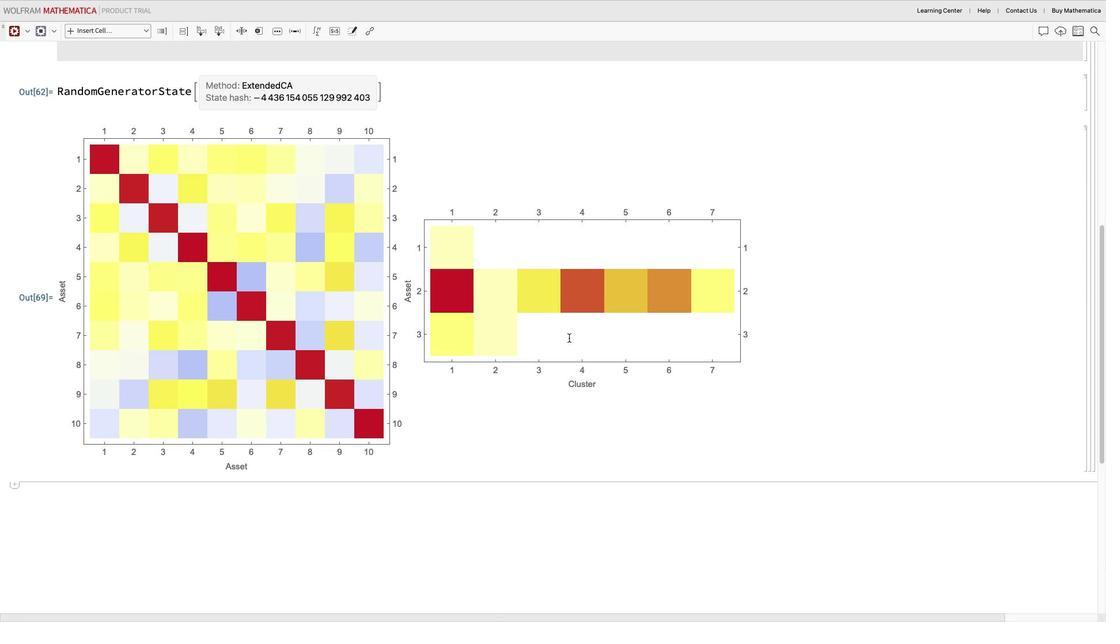 
